 Task: Create a new mail view by copying the existing 'Single' view and apply it to all mail folders.
Action: Mouse moved to (37, 50)
Screenshot: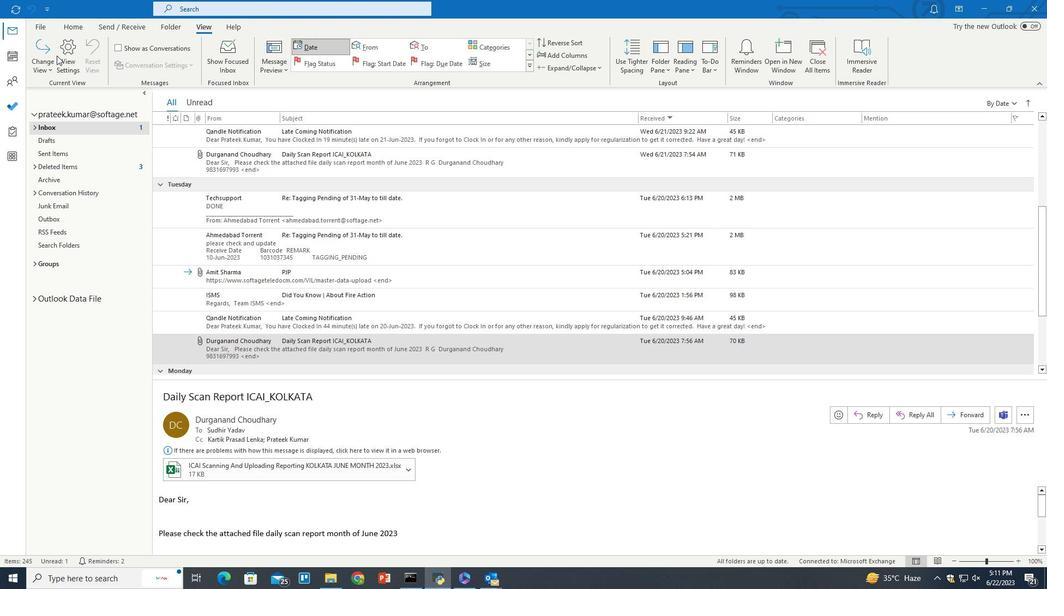 
Action: Mouse pressed left at (37, 50)
Screenshot: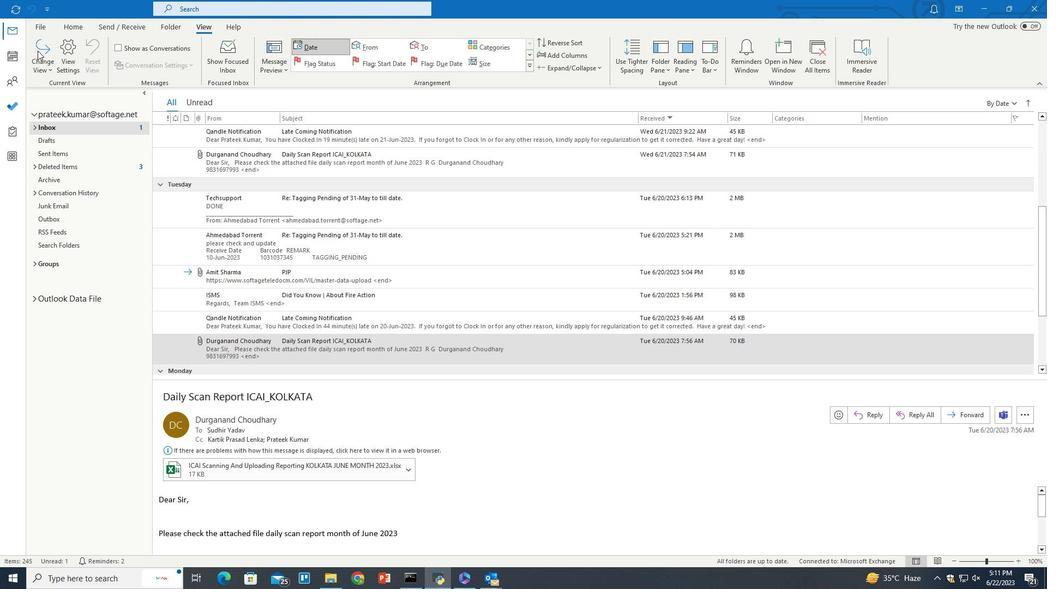 
Action: Mouse pressed left at (37, 50)
Screenshot: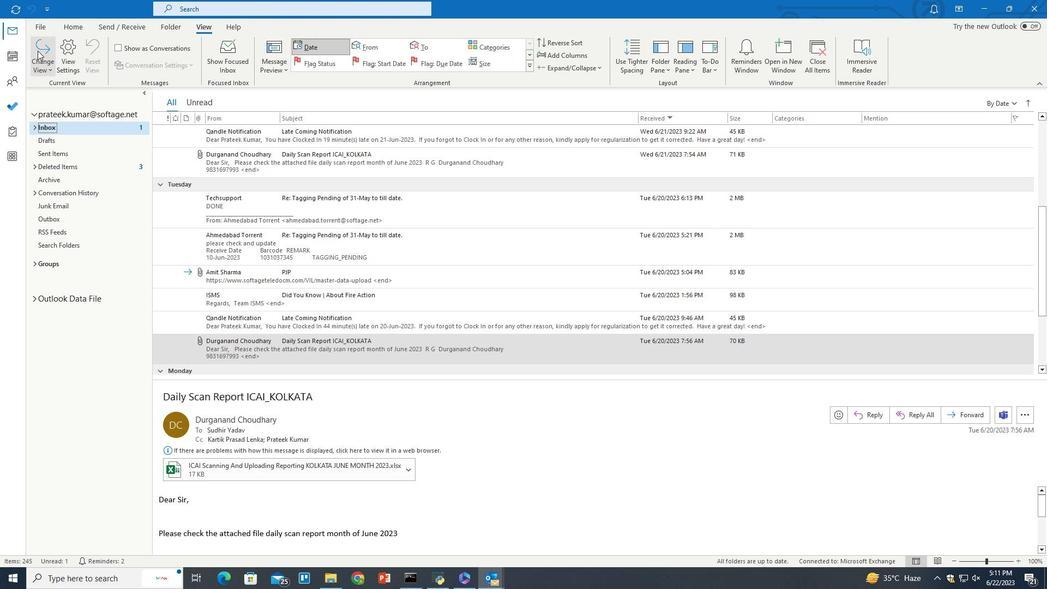 
Action: Mouse moved to (74, 137)
Screenshot: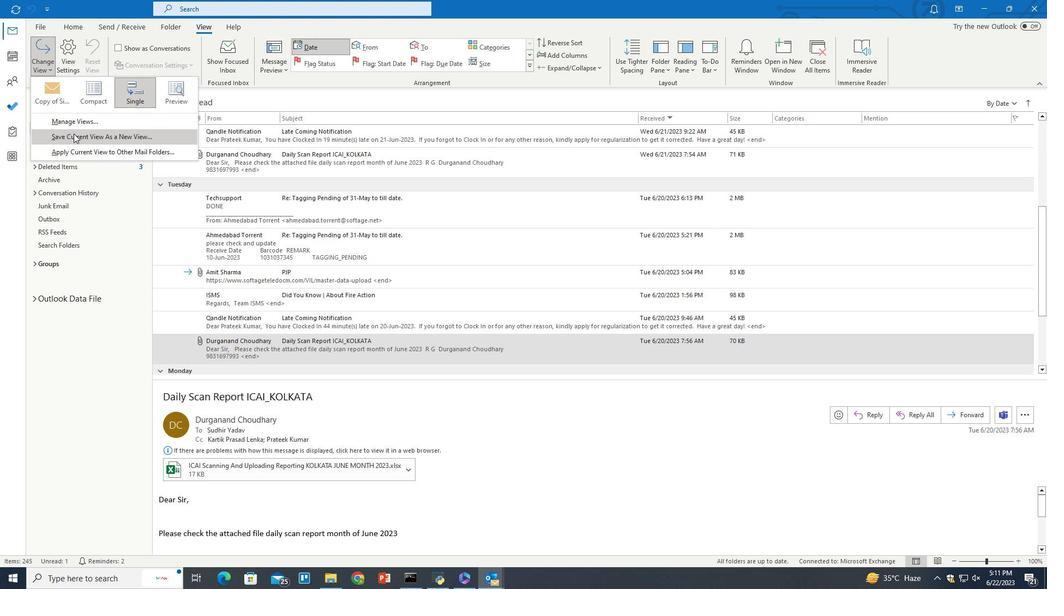 
Action: Mouse pressed left at (74, 137)
Screenshot: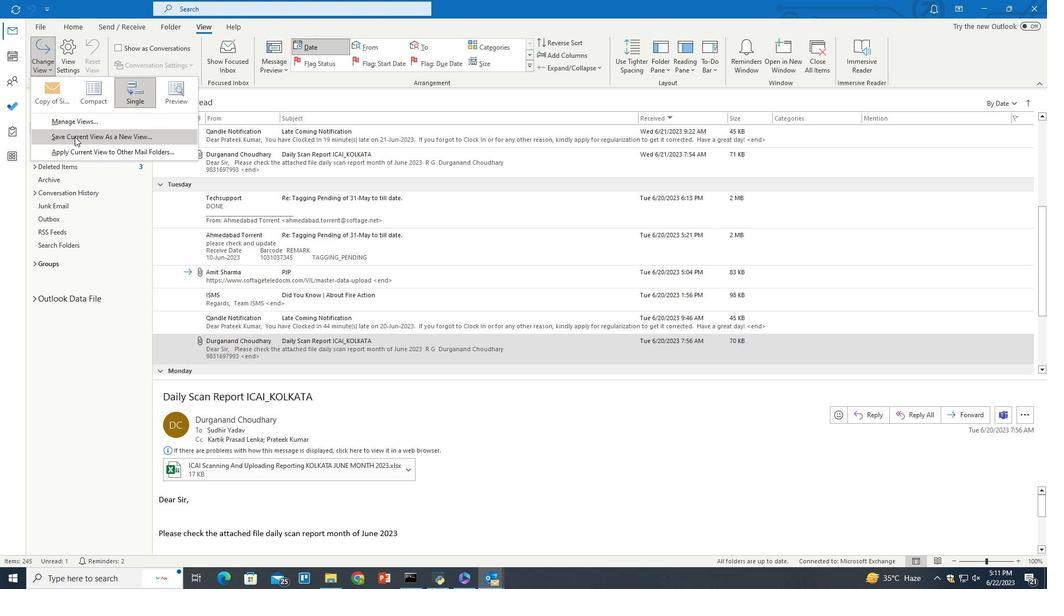
Action: Mouse moved to (532, 320)
Screenshot: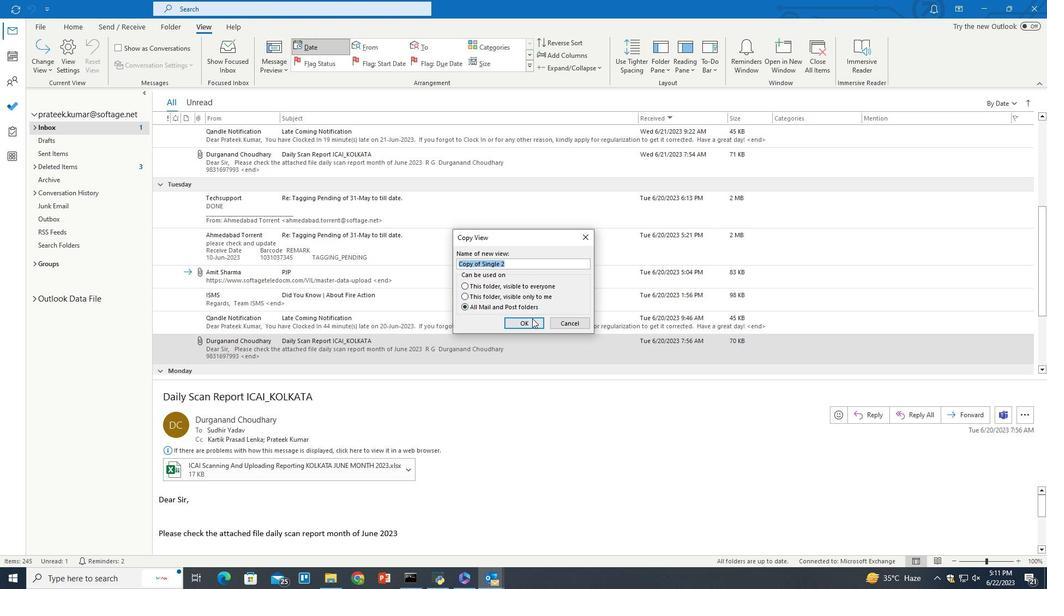 
Action: Mouse pressed left at (532, 320)
Screenshot: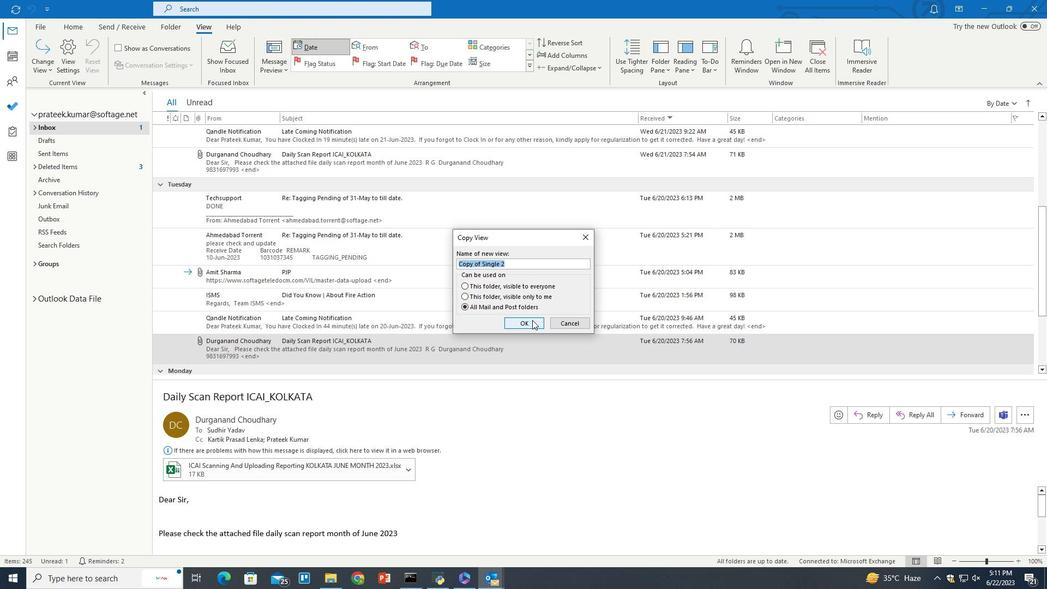 
Action: Mouse moved to (532, 320)
Screenshot: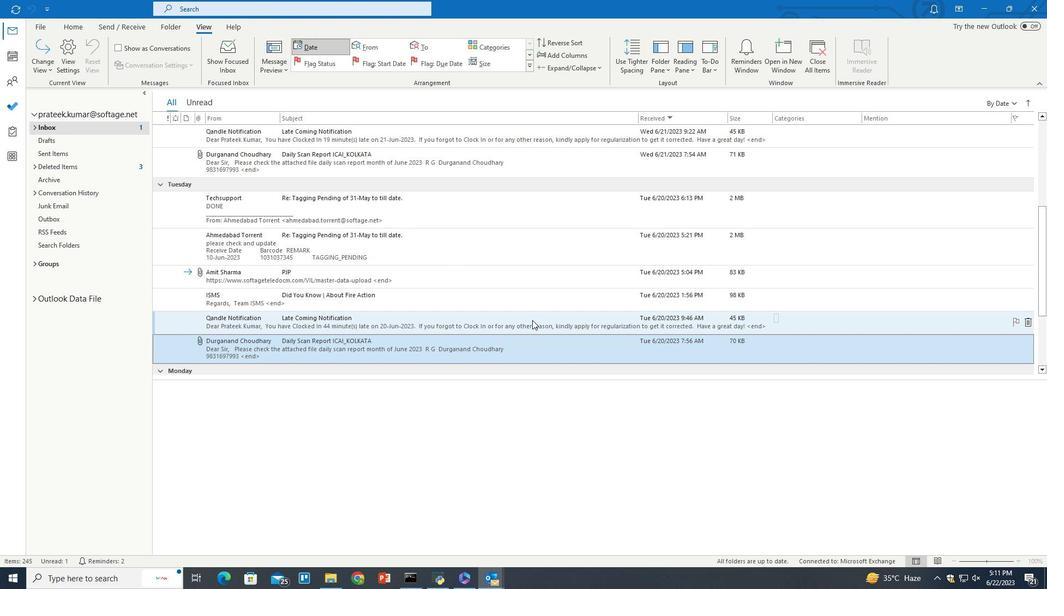 
